 Task: Add the task  Implement a new remote desktop solution for a company's clients to the section Cosmic Sprint in the project AgilePilot and add a Due Date to the respective task as 2023/12/28
Action: Mouse moved to (543, 421)
Screenshot: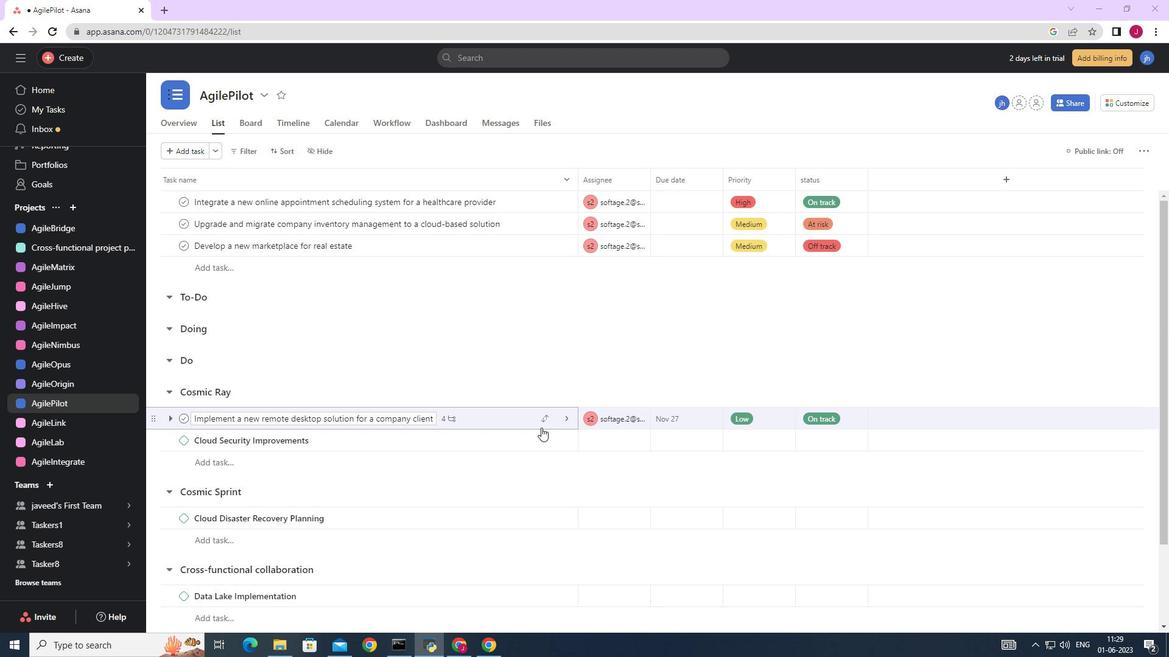 
Action: Mouse pressed left at (543, 421)
Screenshot: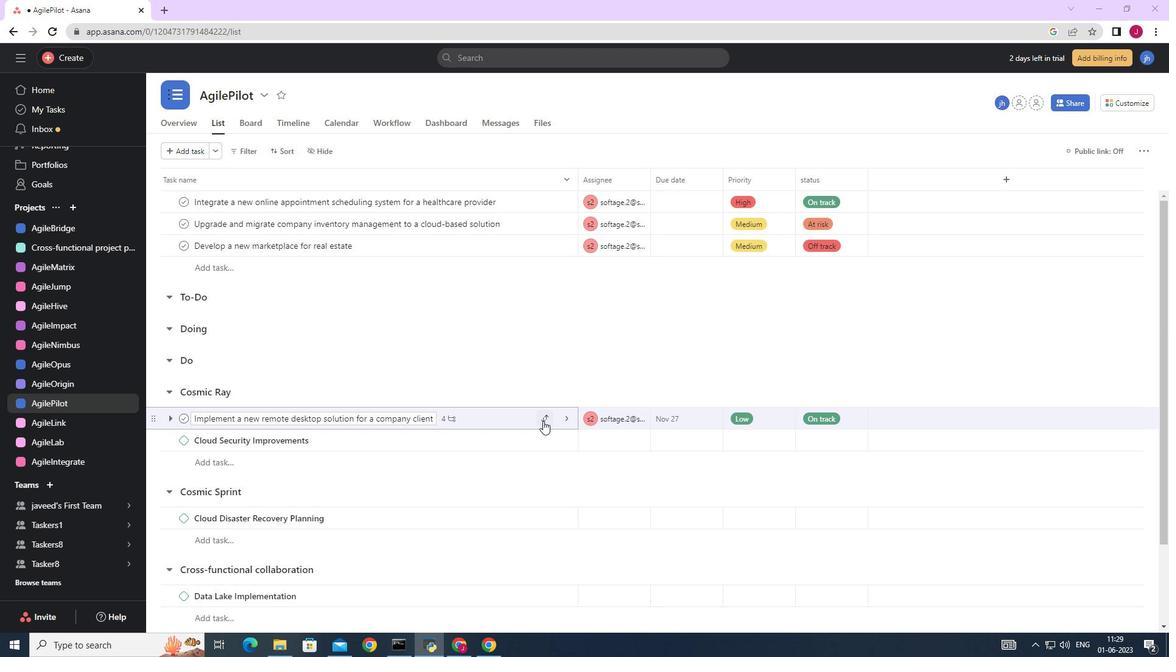 
Action: Mouse moved to (469, 355)
Screenshot: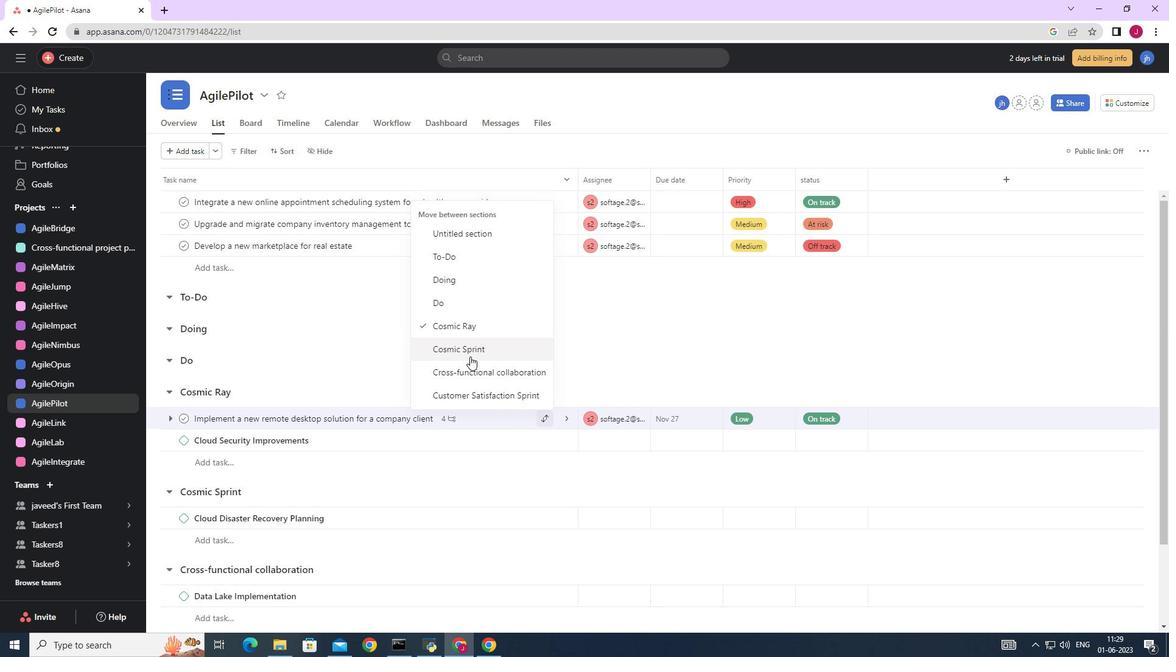 
Action: Mouse pressed left at (469, 355)
Screenshot: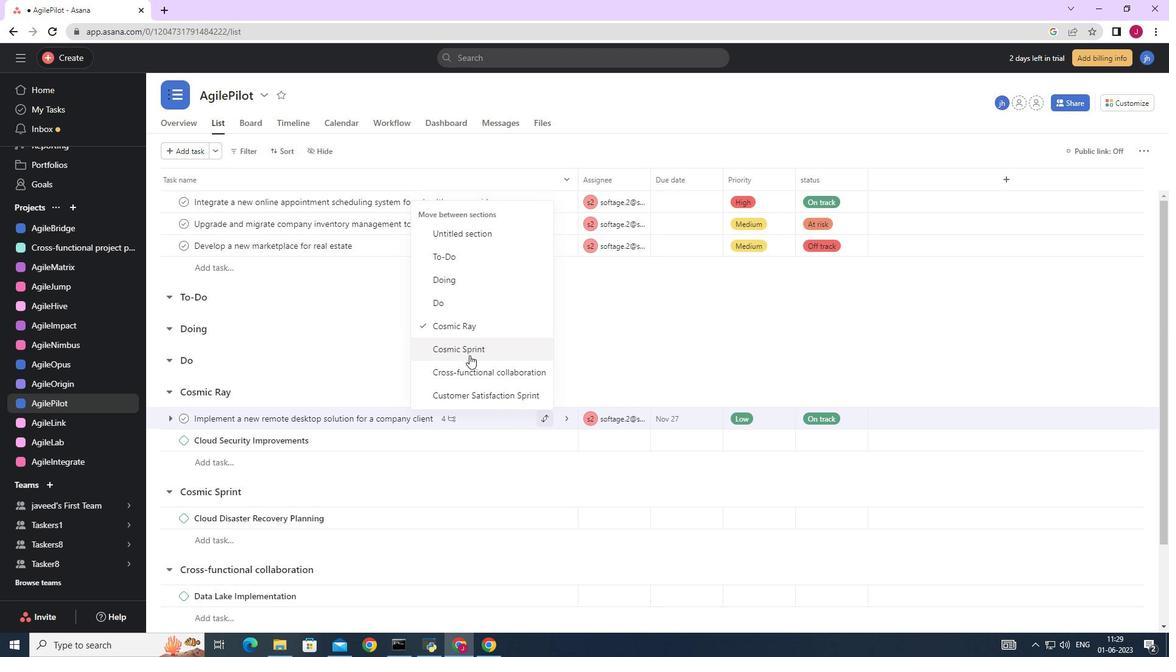 
Action: Mouse moved to (713, 496)
Screenshot: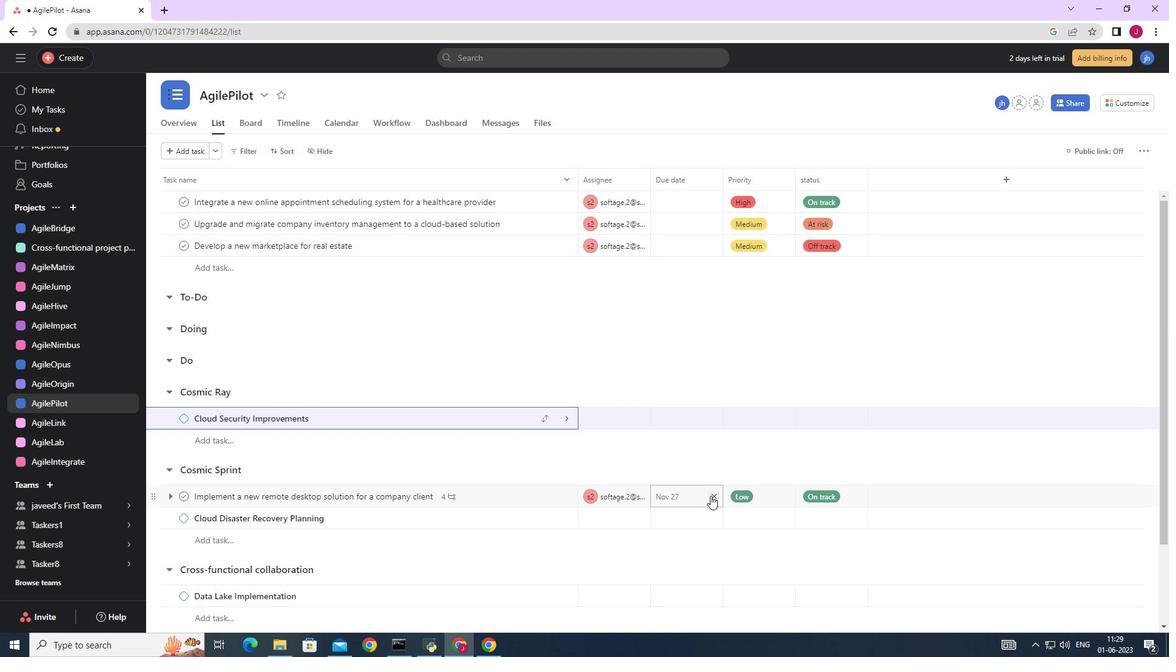 
Action: Mouse pressed left at (713, 496)
Screenshot: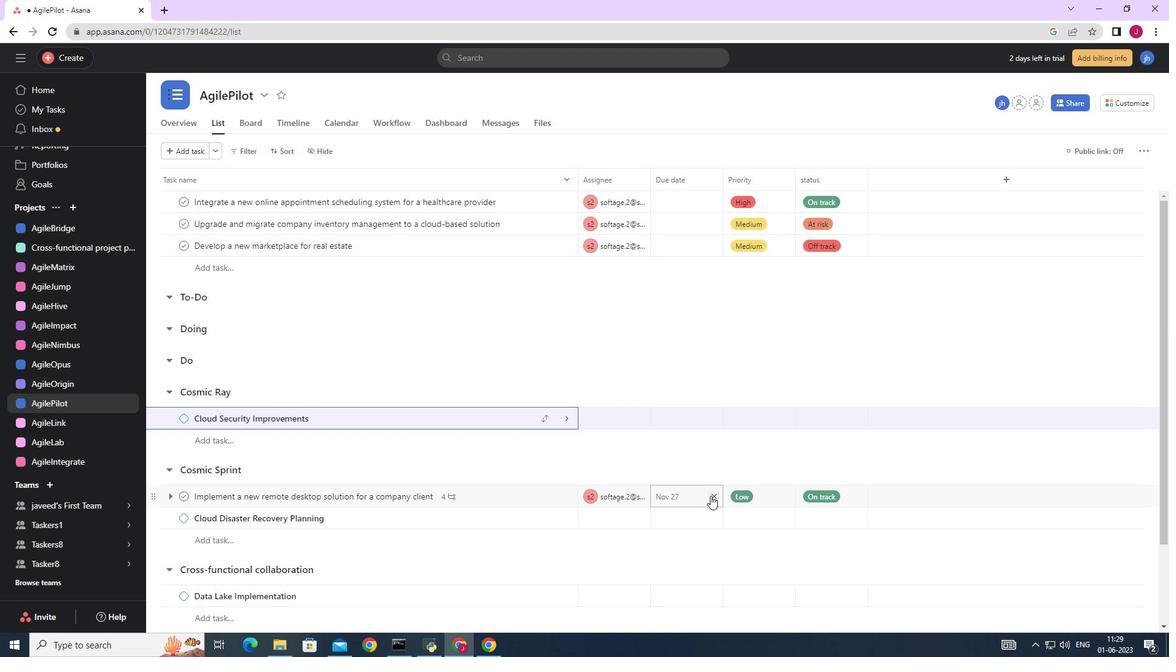 
Action: Mouse moved to (674, 493)
Screenshot: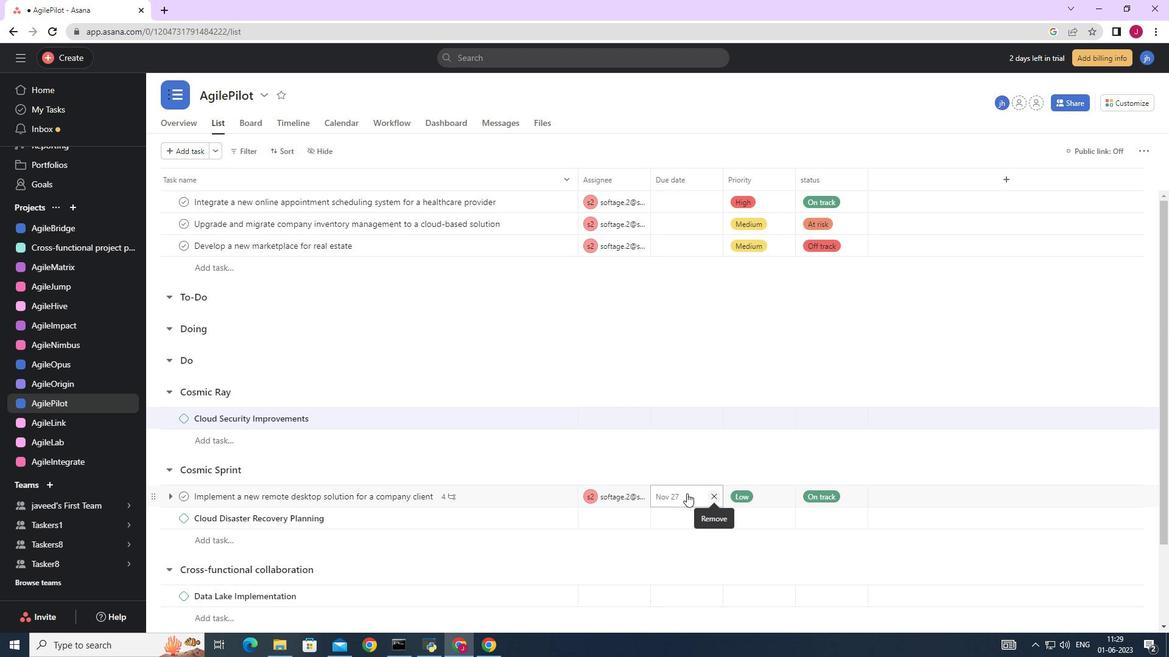 
Action: Mouse pressed left at (674, 493)
Screenshot: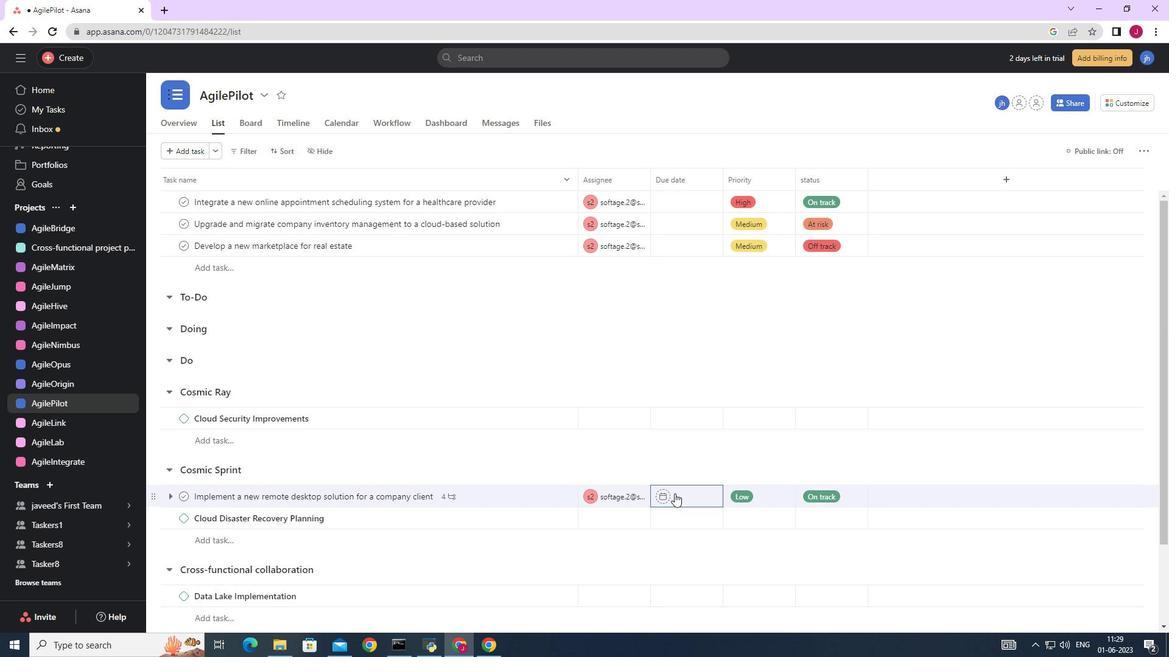 
Action: Mouse moved to (809, 305)
Screenshot: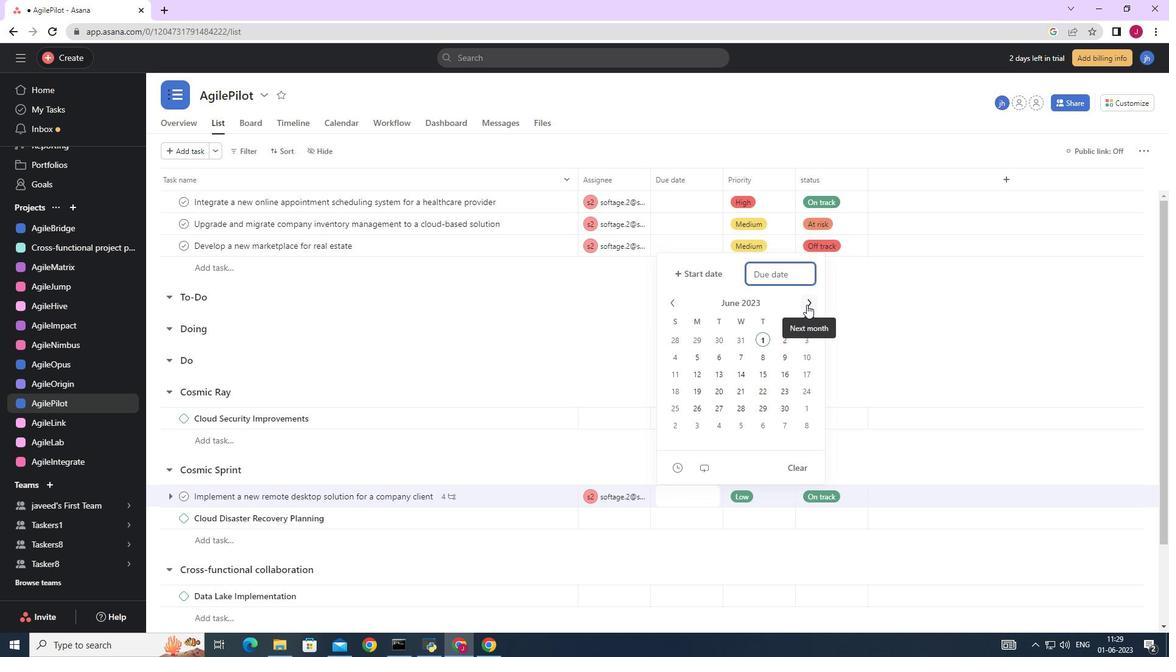 
Action: Mouse pressed left at (809, 305)
Screenshot: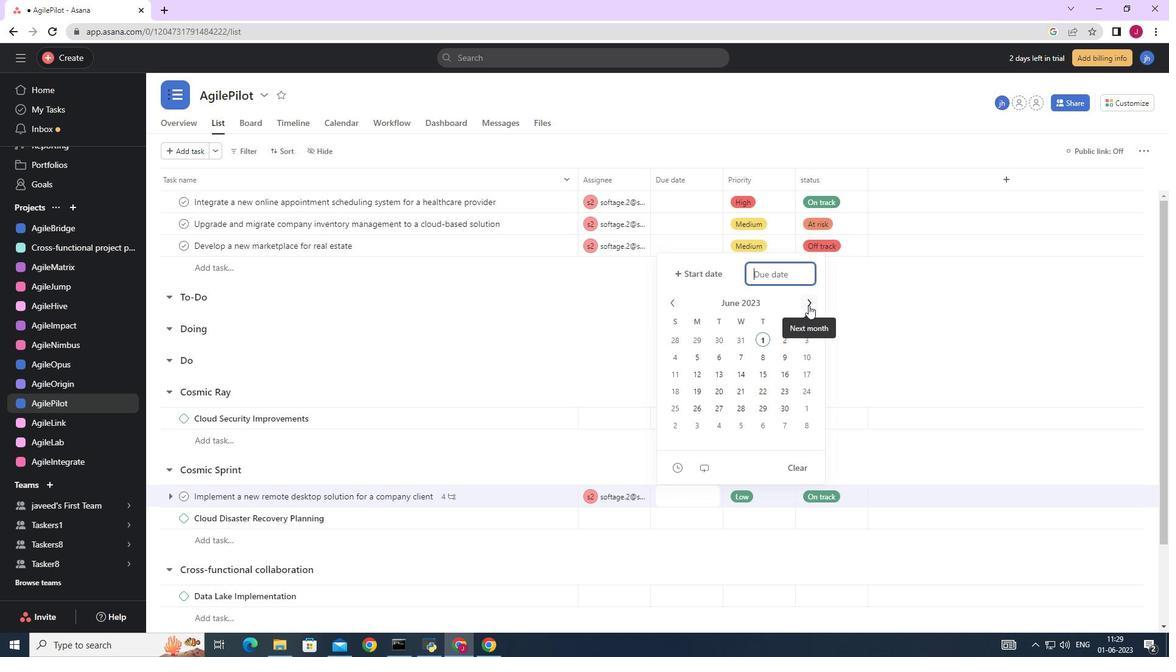 
Action: Mouse pressed left at (809, 305)
Screenshot: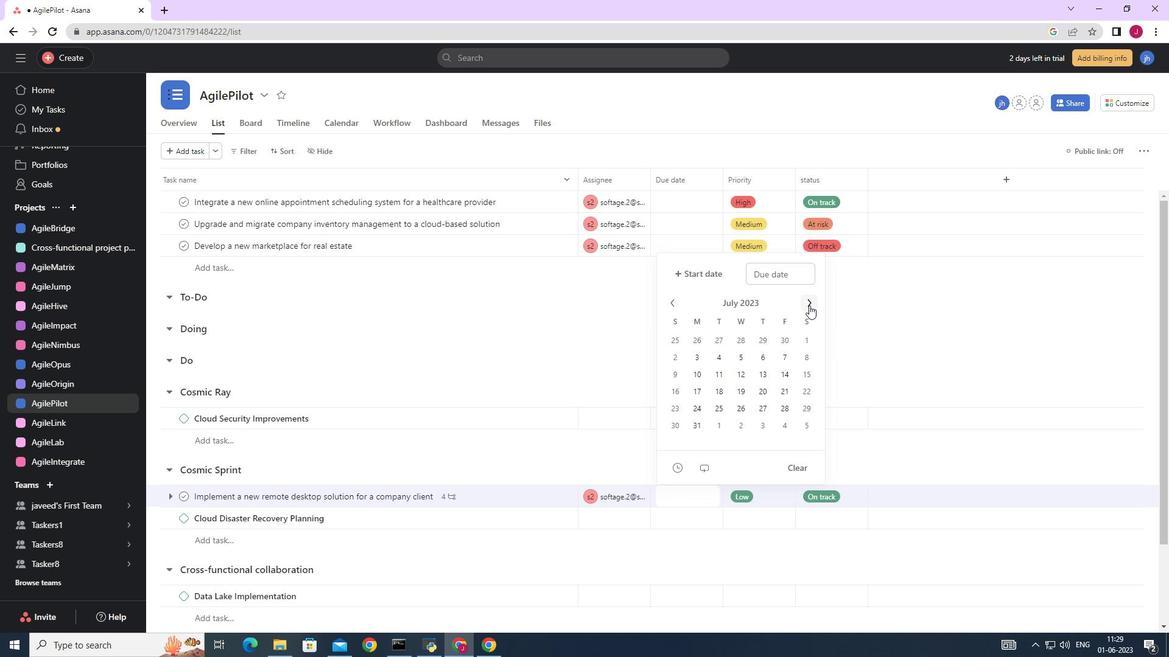 
Action: Mouse pressed left at (809, 305)
Screenshot: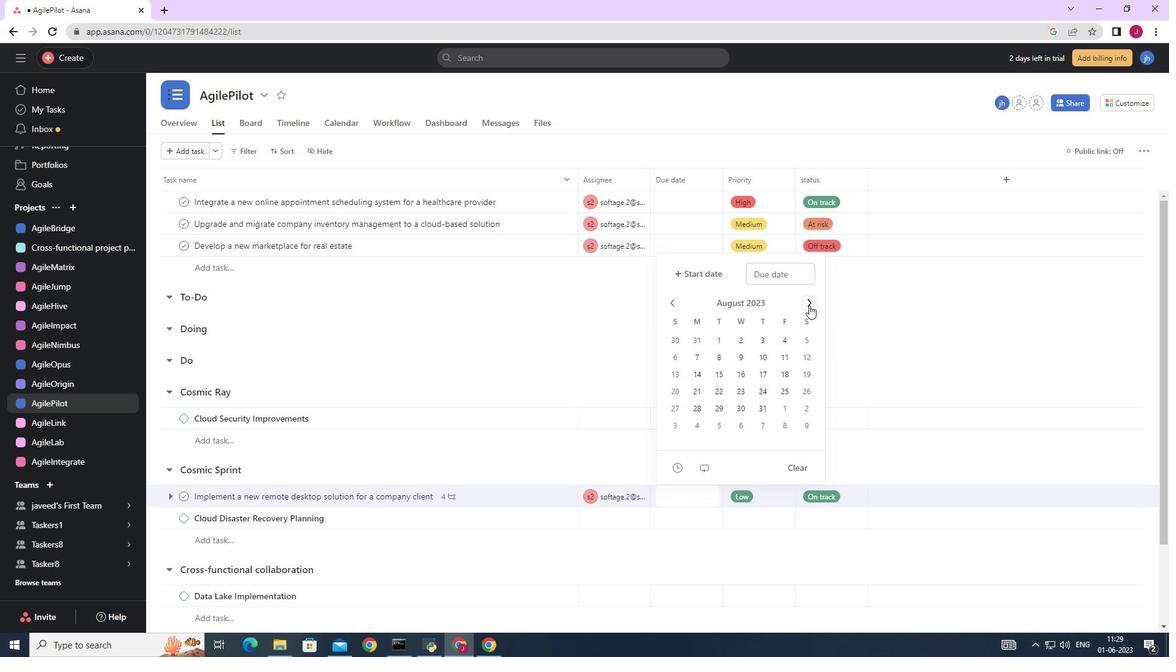 
Action: Mouse pressed left at (809, 305)
Screenshot: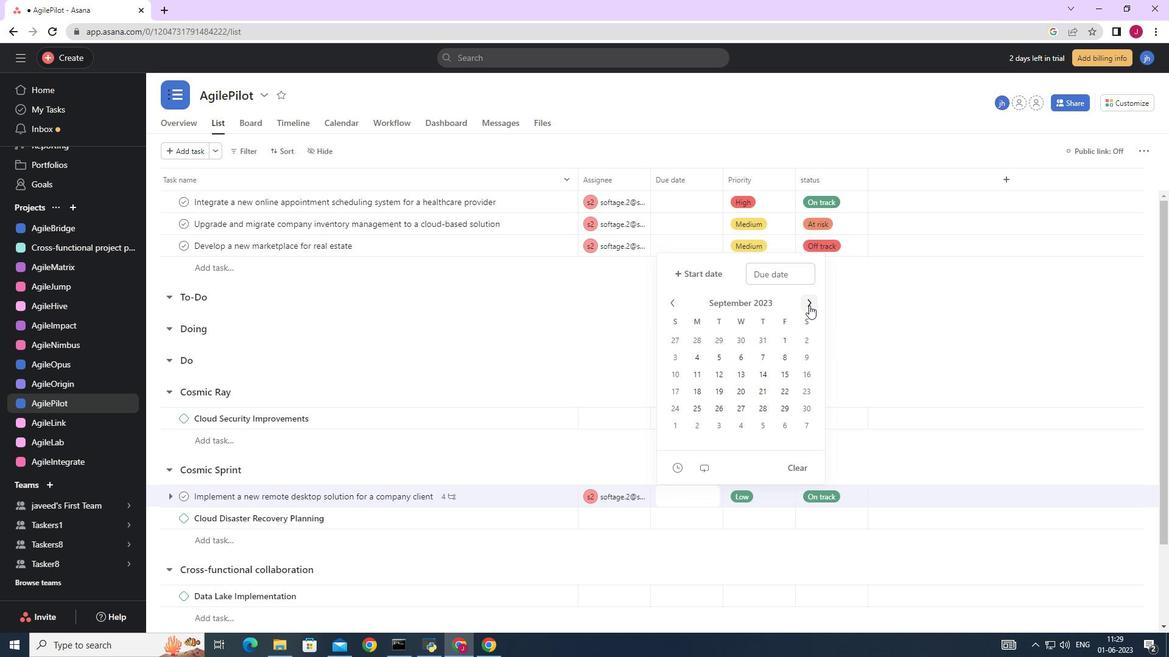 
Action: Mouse pressed left at (809, 305)
Screenshot: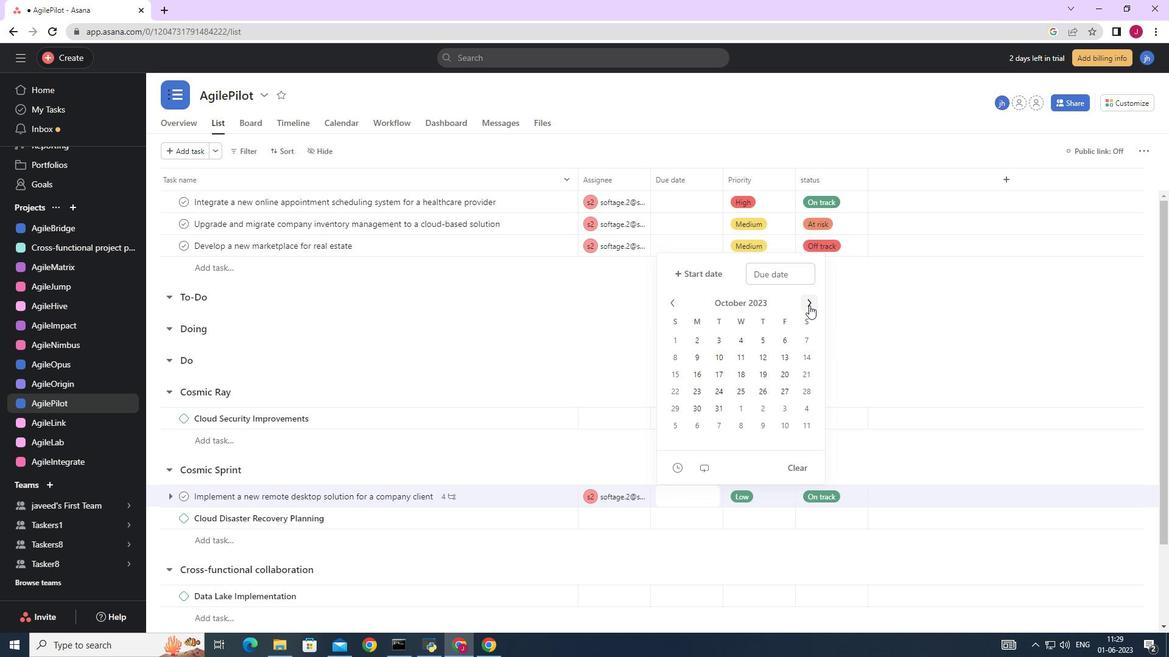 
Action: Mouse pressed left at (809, 305)
Screenshot: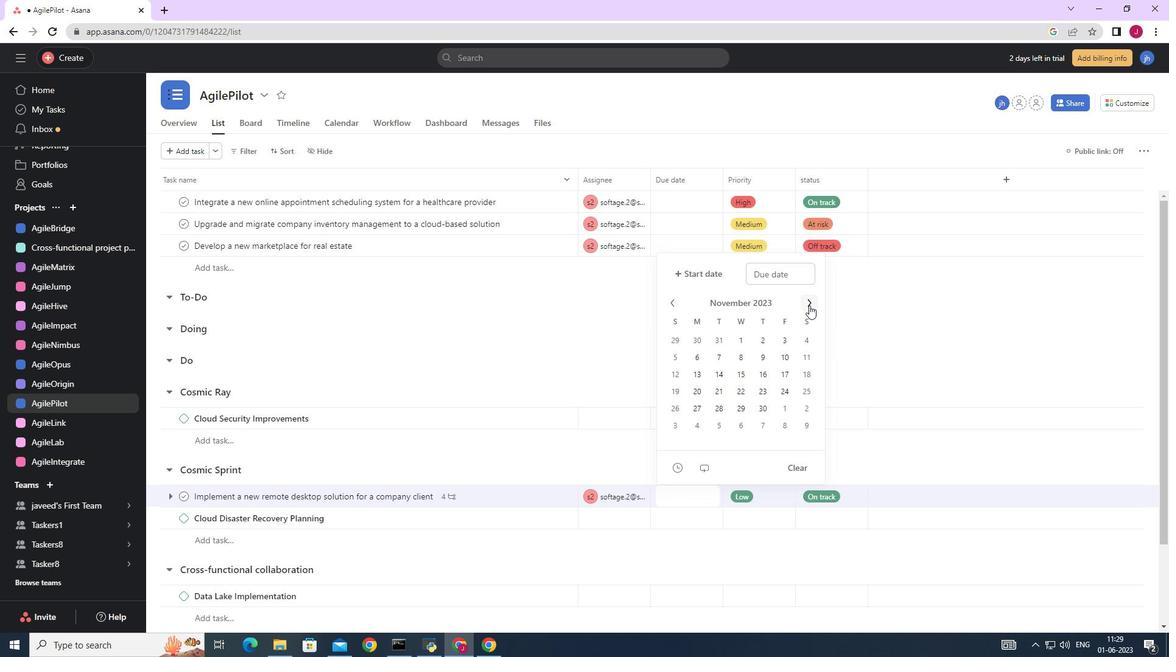 
Action: Mouse moved to (764, 407)
Screenshot: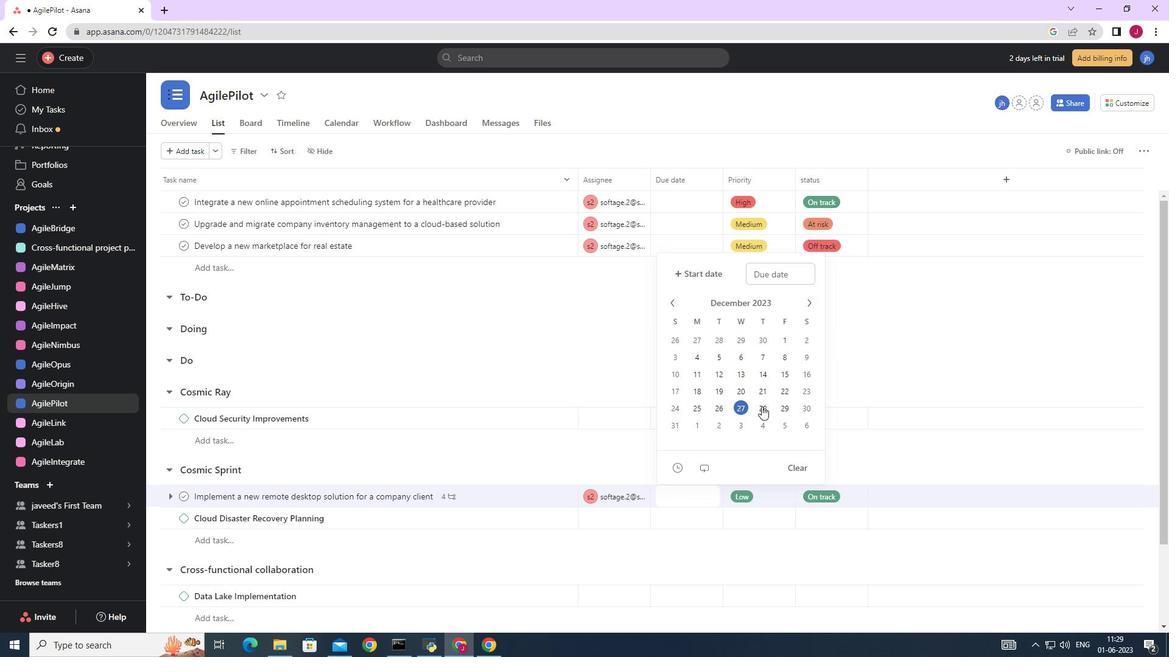 
Action: Mouse pressed left at (764, 407)
Screenshot: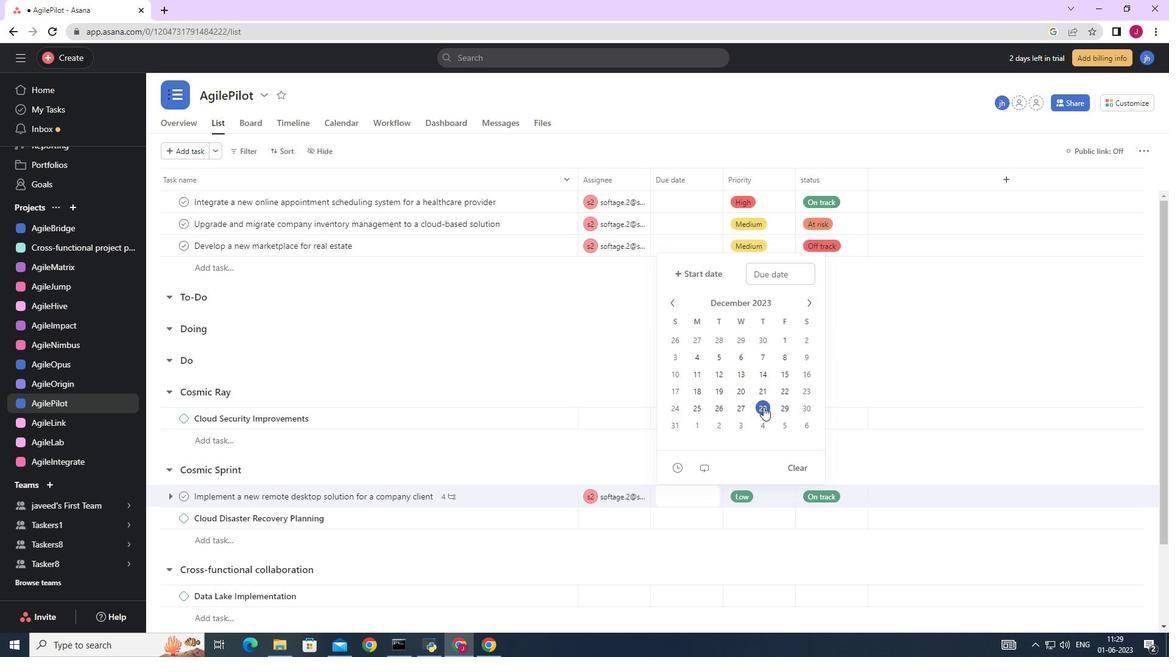 
Action: Mouse moved to (1044, 336)
Screenshot: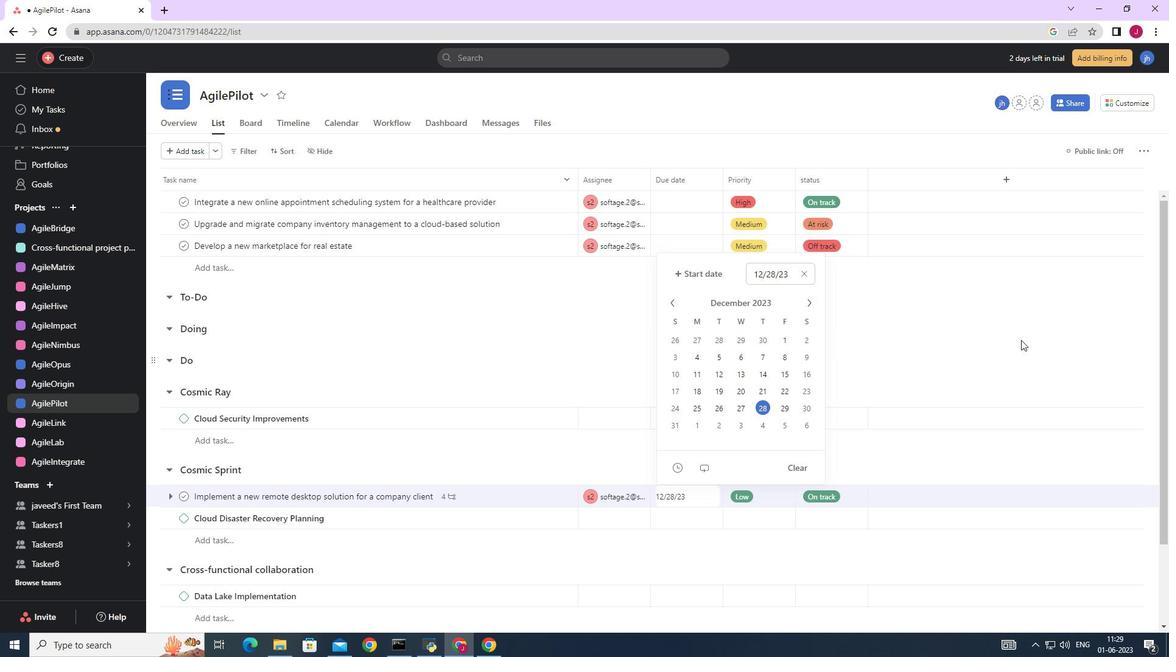 
Action: Mouse pressed left at (1044, 336)
Screenshot: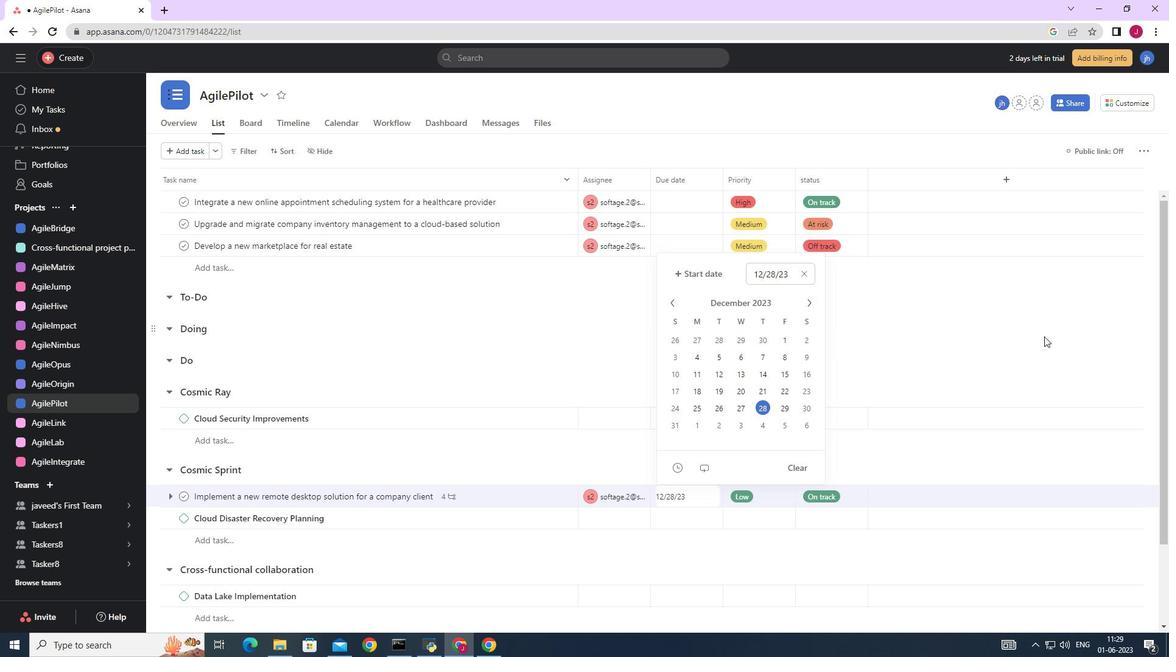 
